 Task: Zoom out the location "Memphis, Tennessee, United States" two times.
Action: Mouse moved to (375, 125)
Screenshot: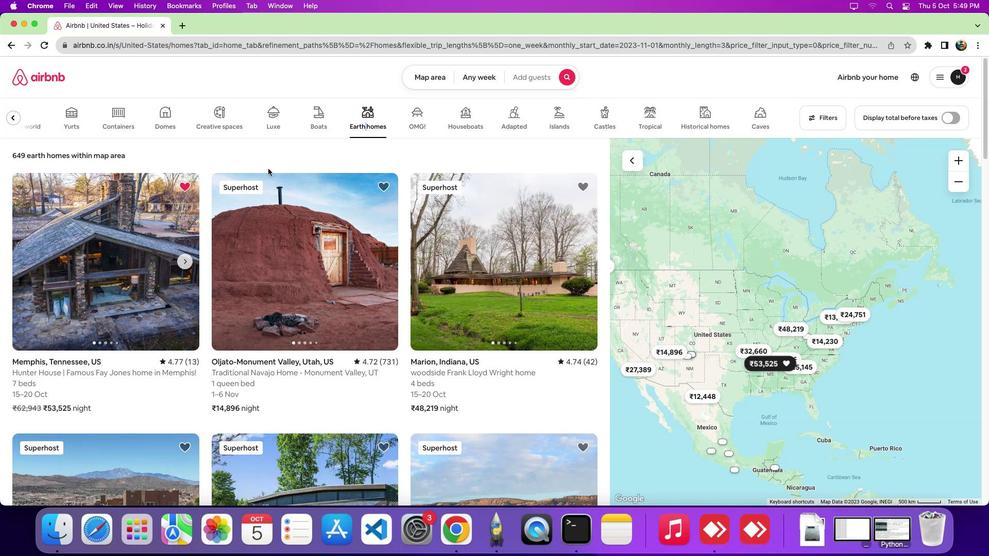
Action: Mouse pressed left at (375, 125)
Screenshot: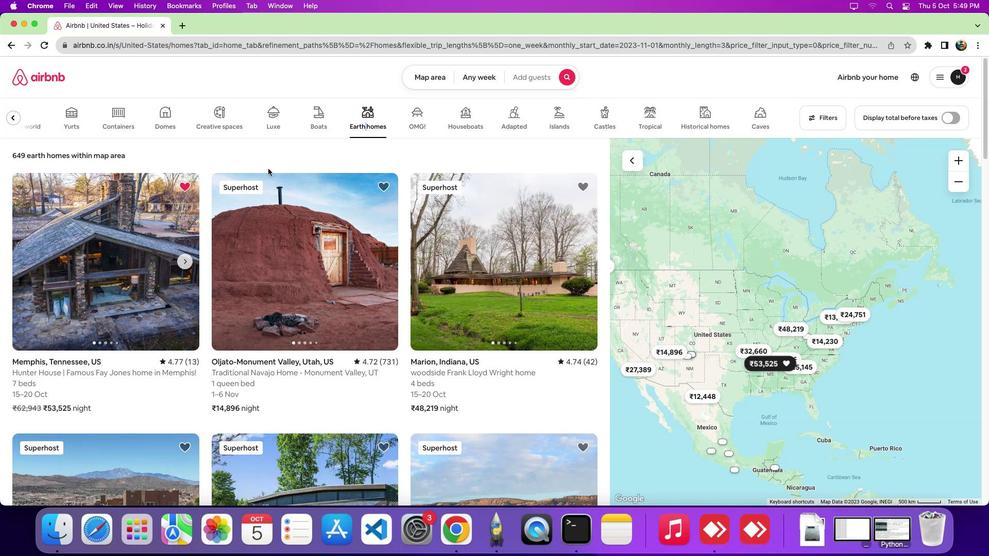 
Action: Mouse moved to (105, 261)
Screenshot: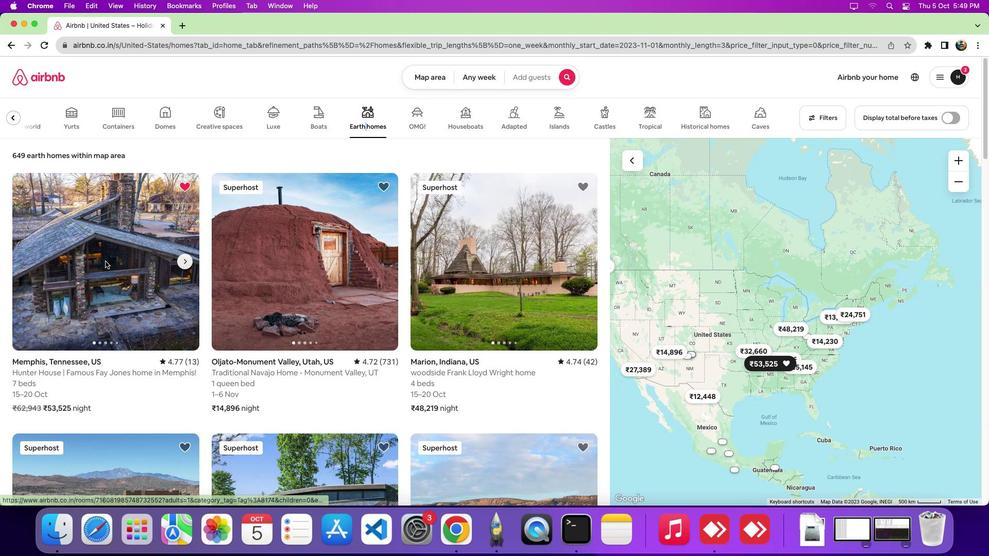 
Action: Mouse pressed left at (105, 261)
Screenshot: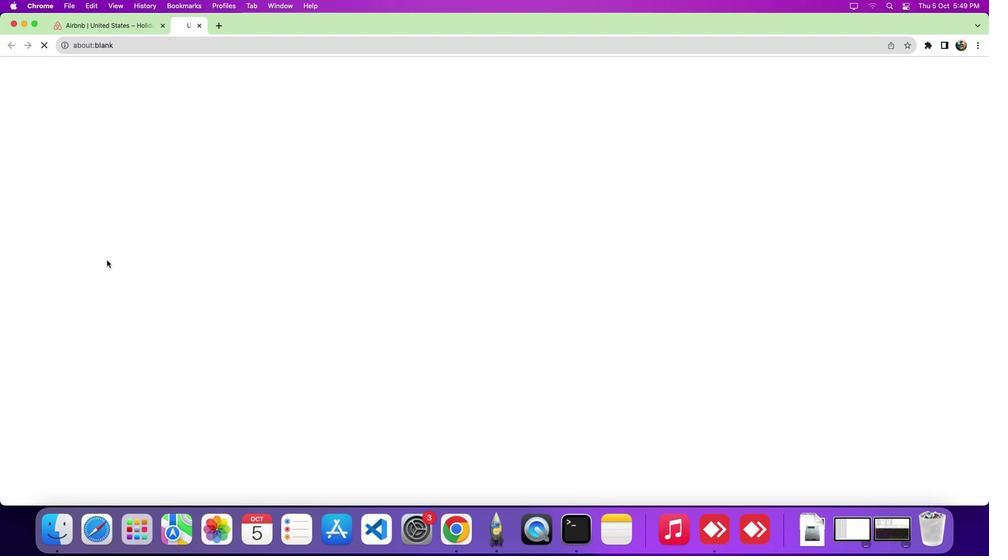 
Action: Mouse moved to (550, 345)
Screenshot: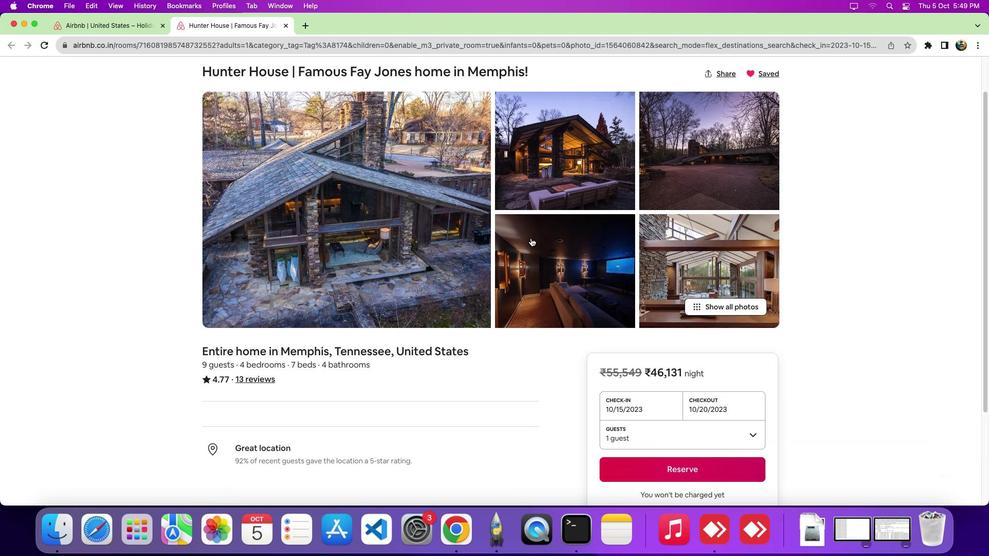 
Action: Mouse scrolled (550, 345) with delta (0, 0)
Screenshot: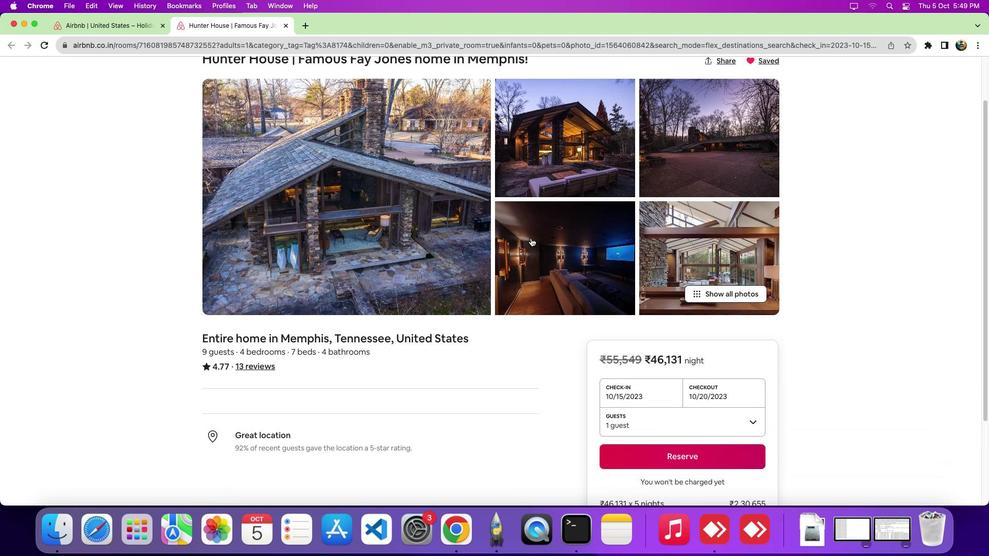 
Action: Mouse scrolled (550, 345) with delta (0, -1)
Screenshot: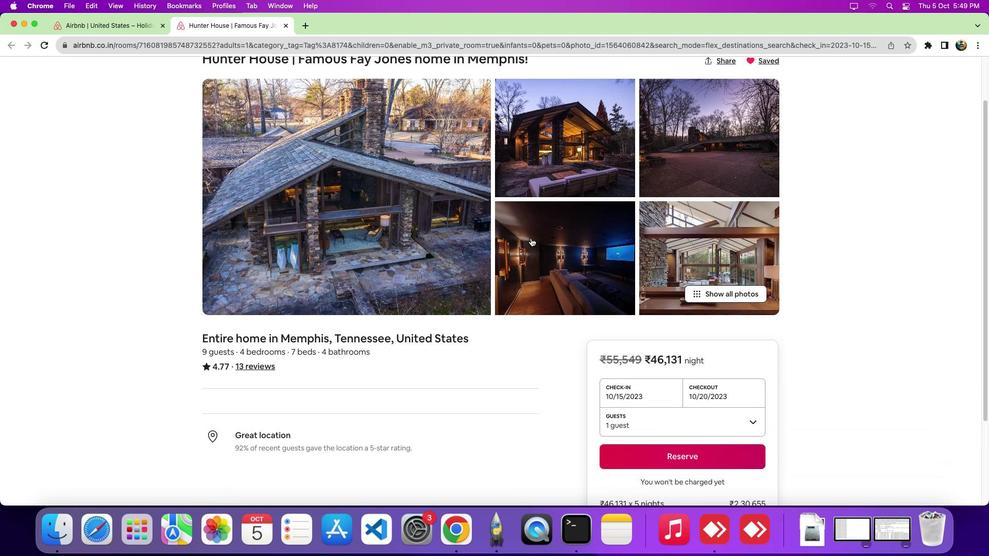 
Action: Mouse scrolled (550, 345) with delta (0, -4)
Screenshot: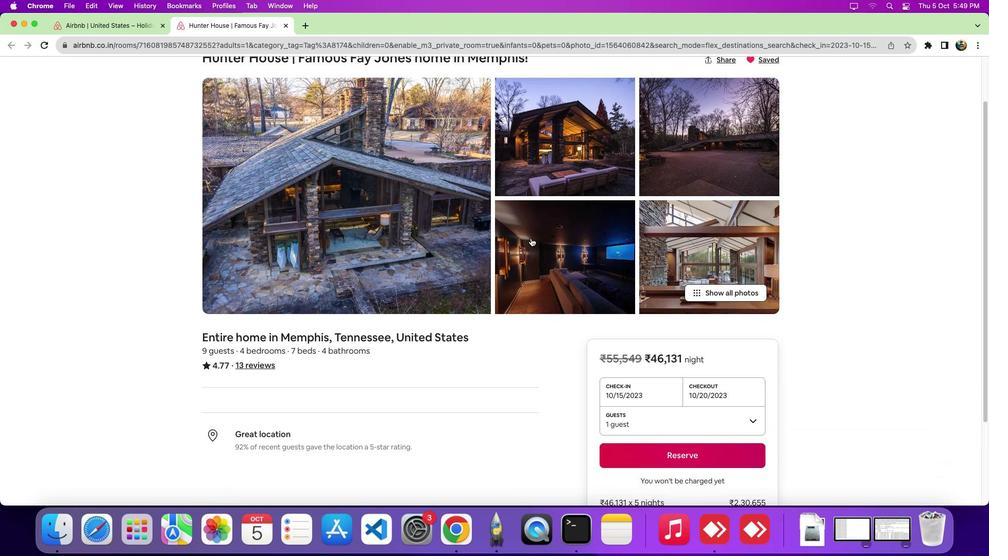 
Action: Mouse scrolled (550, 345) with delta (0, -7)
Screenshot: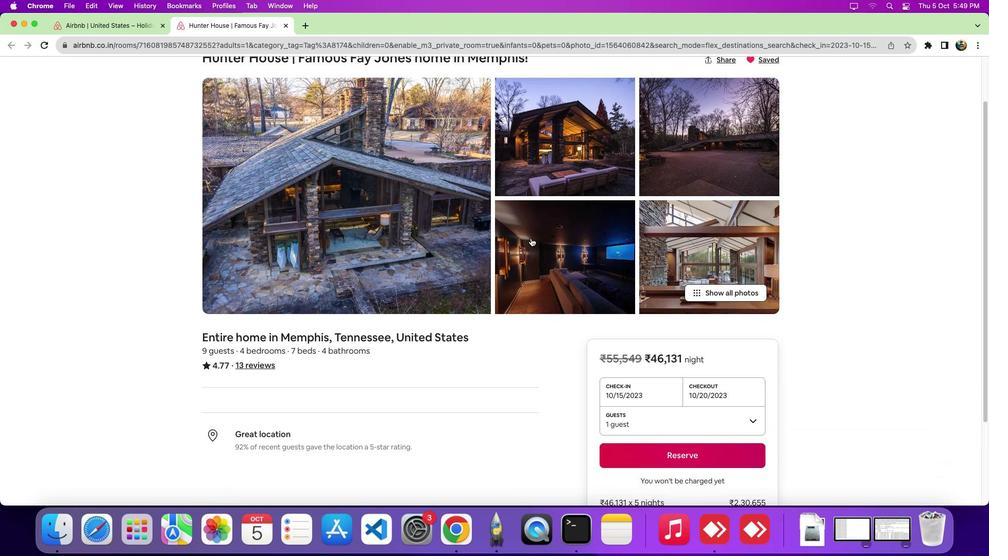 
Action: Mouse scrolled (550, 345) with delta (0, -7)
Screenshot: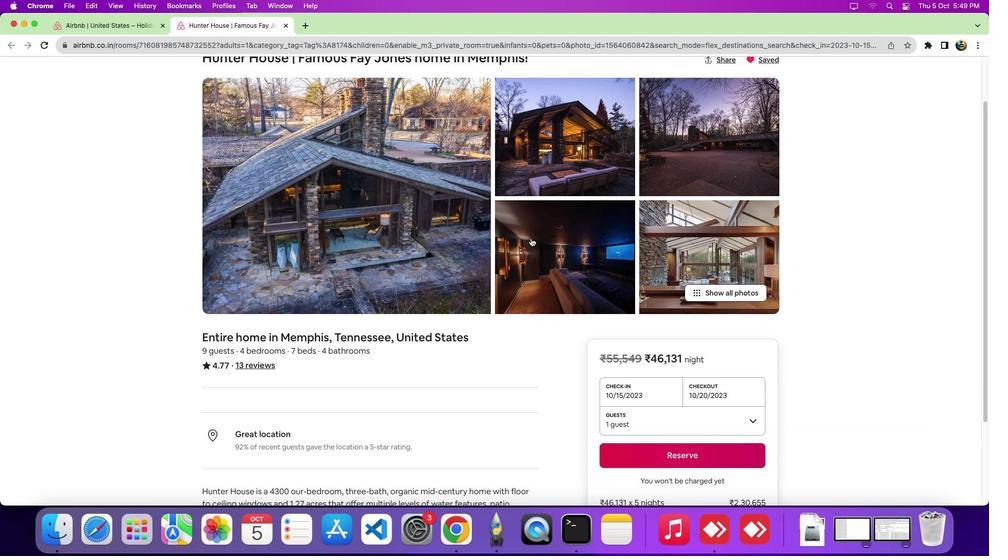 
Action: Mouse moved to (550, 339)
Screenshot: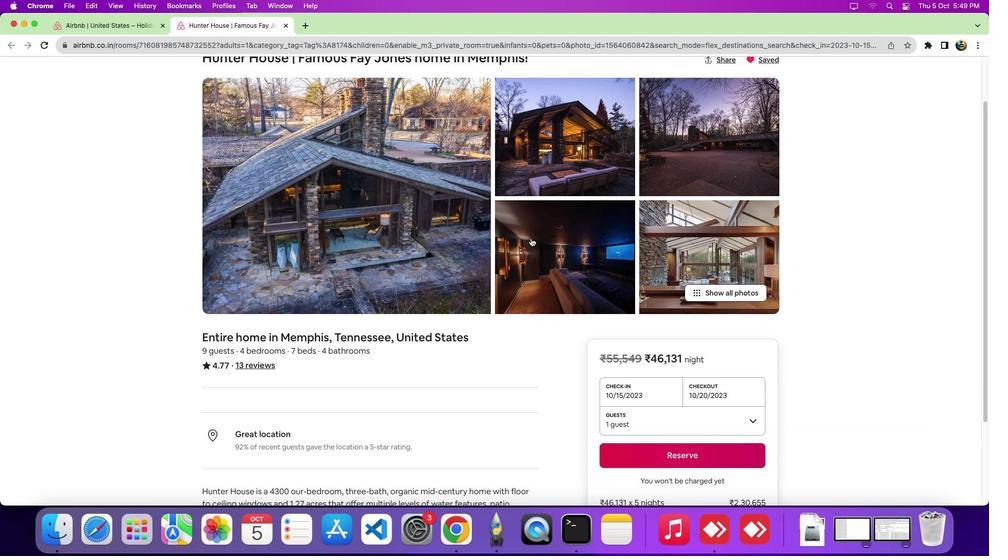 
Action: Mouse scrolled (550, 339) with delta (0, -8)
Screenshot: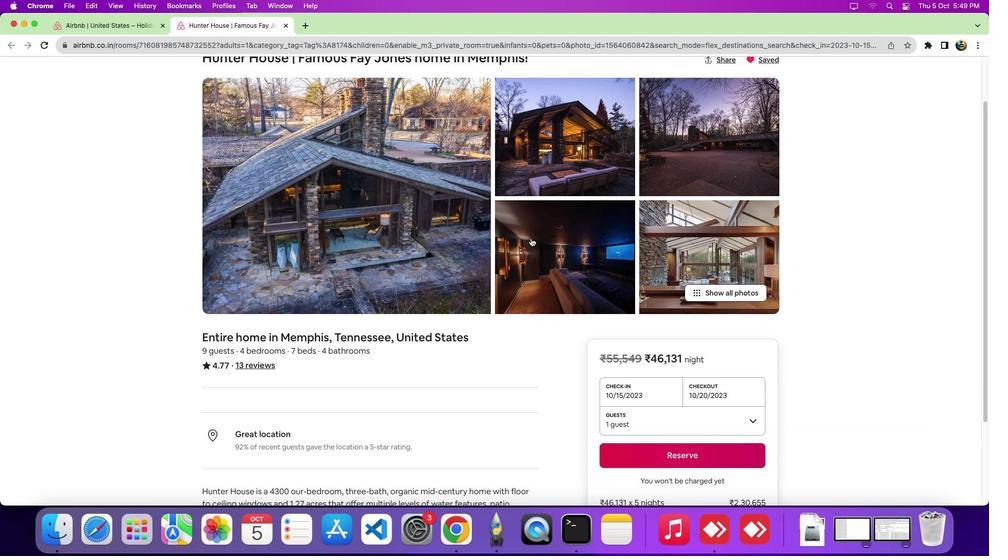 
Action: Mouse moved to (530, 238)
Screenshot: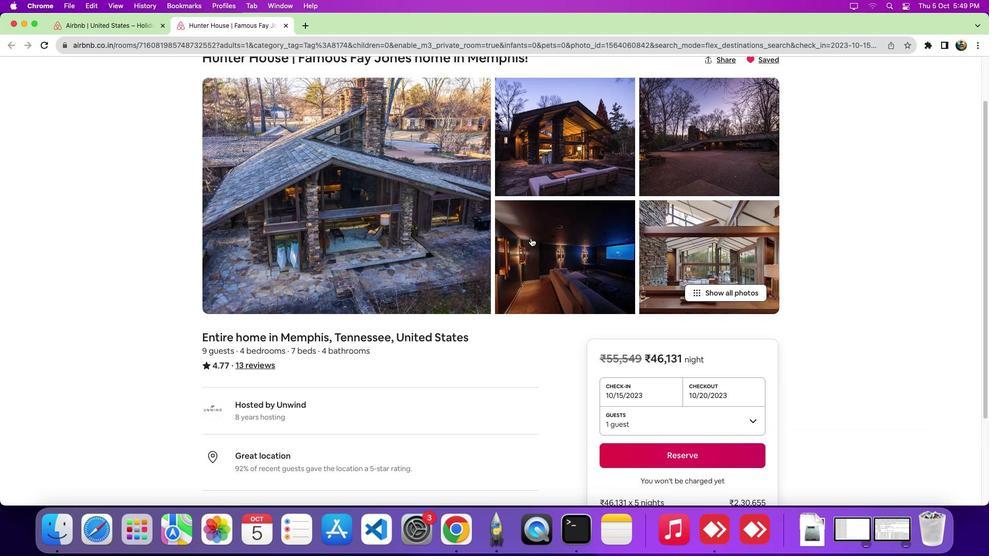 
Action: Mouse scrolled (530, 238) with delta (0, 0)
Screenshot: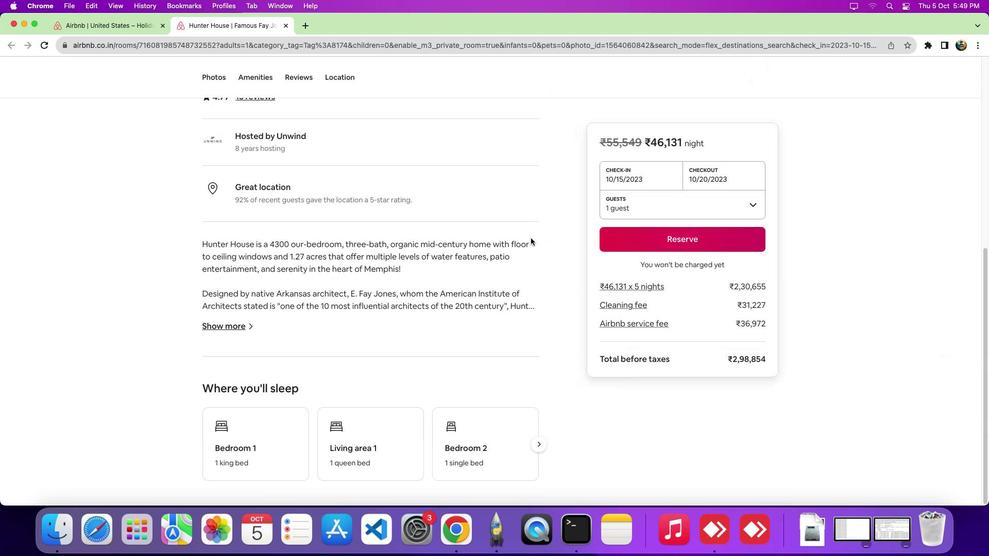 
Action: Mouse scrolled (530, 238) with delta (0, -1)
Screenshot: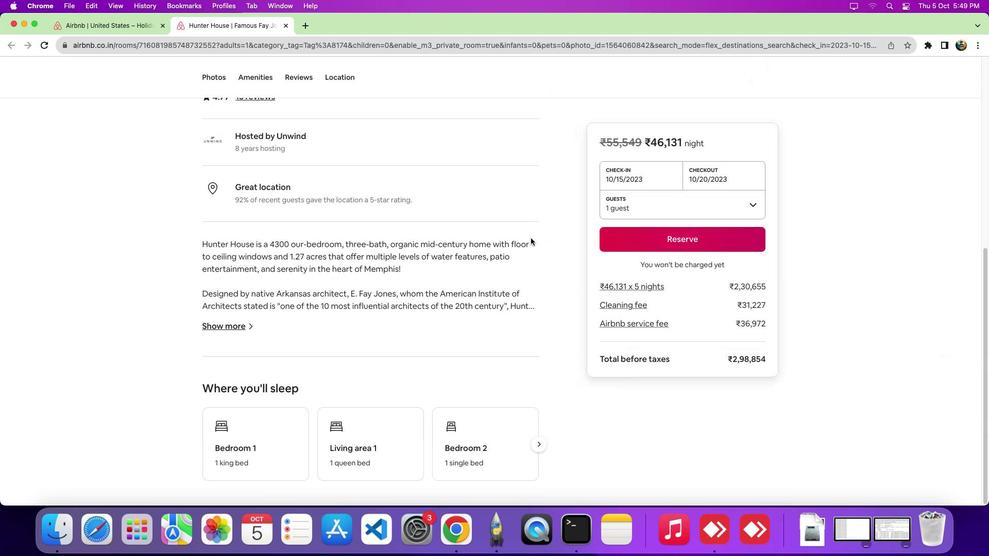 
Action: Mouse scrolled (530, 238) with delta (0, -5)
Screenshot: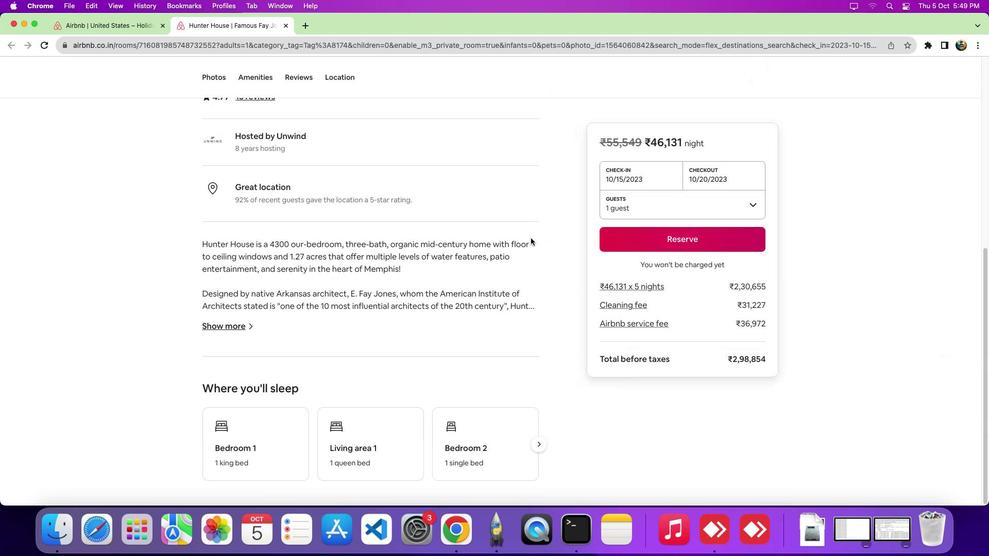 
Action: Mouse scrolled (530, 238) with delta (0, -7)
Screenshot: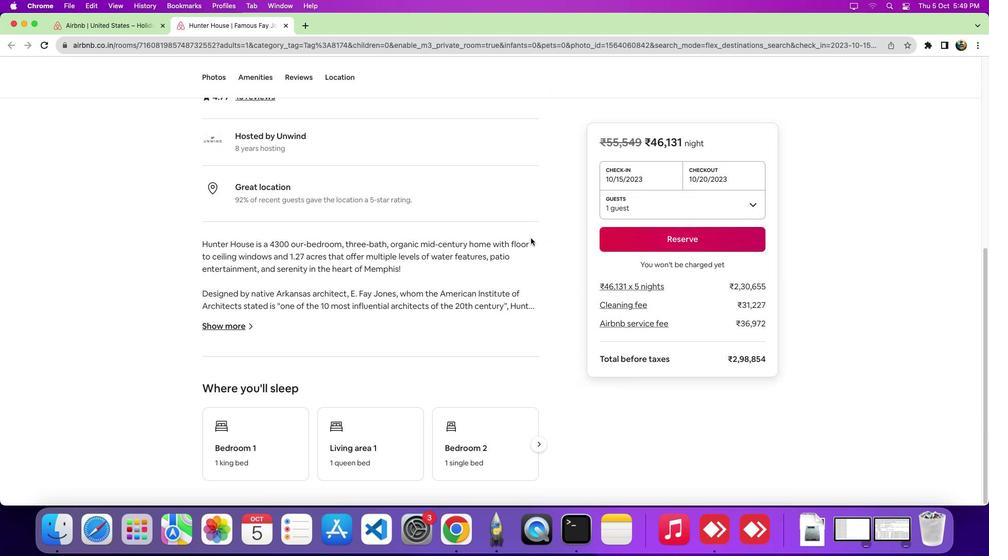 
Action: Mouse scrolled (530, 238) with delta (0, -8)
Screenshot: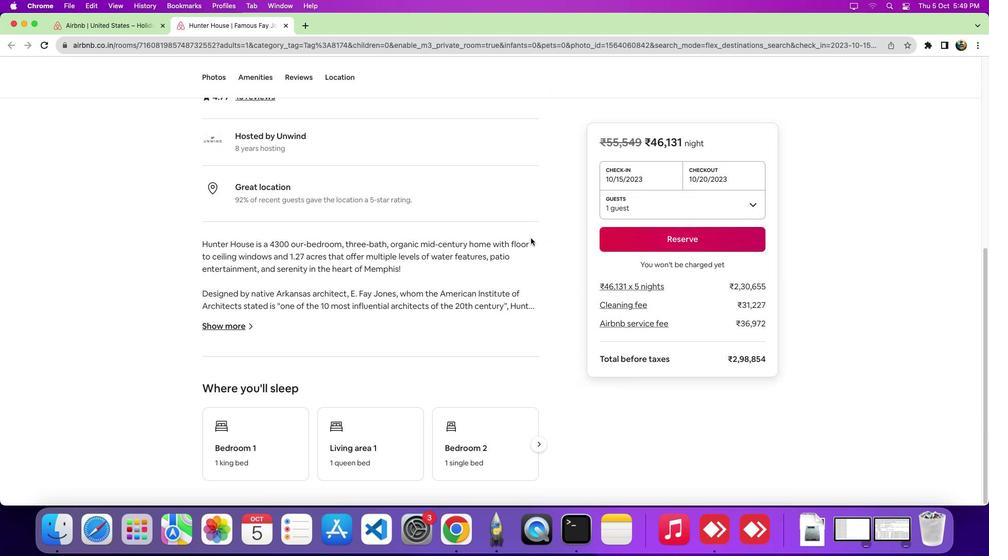 
Action: Mouse scrolled (530, 238) with delta (0, -8)
Screenshot: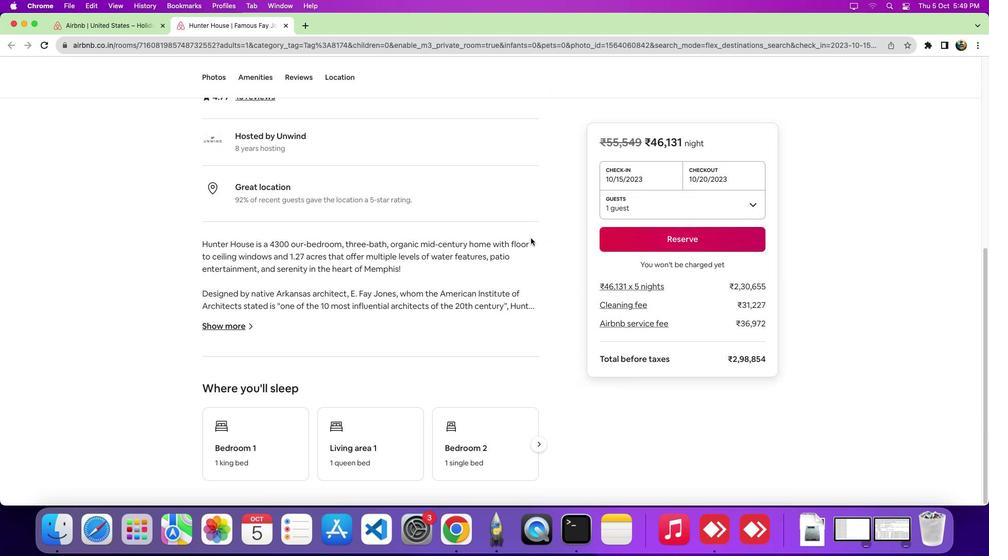 
Action: Mouse scrolled (530, 238) with delta (0, -9)
Screenshot: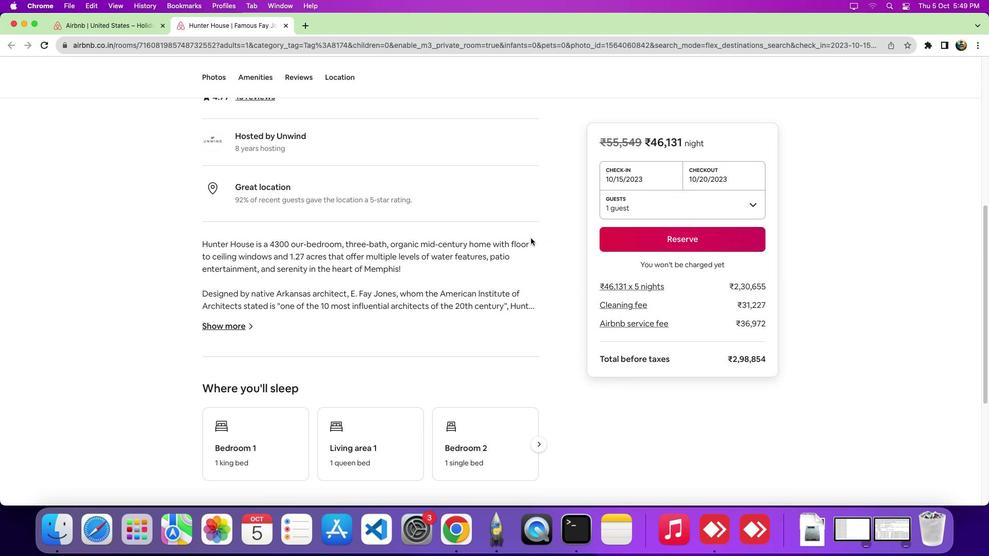
Action: Mouse scrolled (530, 238) with delta (0, 0)
Screenshot: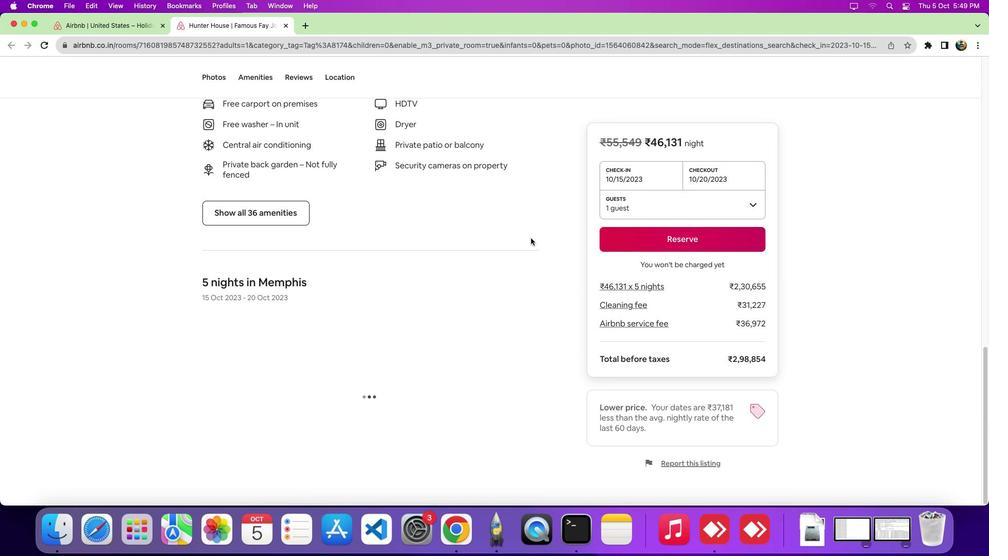 
Action: Mouse scrolled (530, 238) with delta (0, -1)
Screenshot: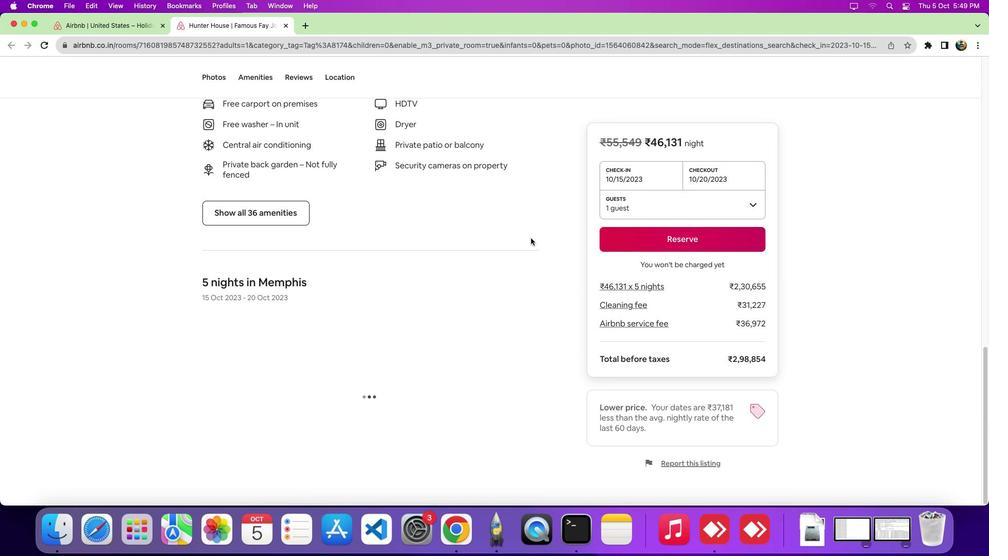 
Action: Mouse scrolled (530, 238) with delta (0, -5)
Screenshot: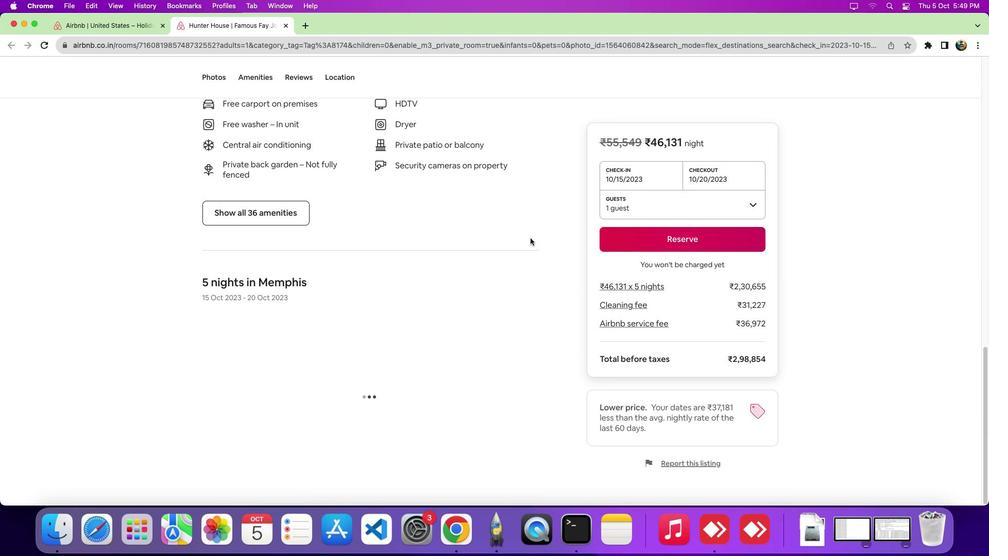 
Action: Mouse scrolled (530, 238) with delta (0, -7)
Screenshot: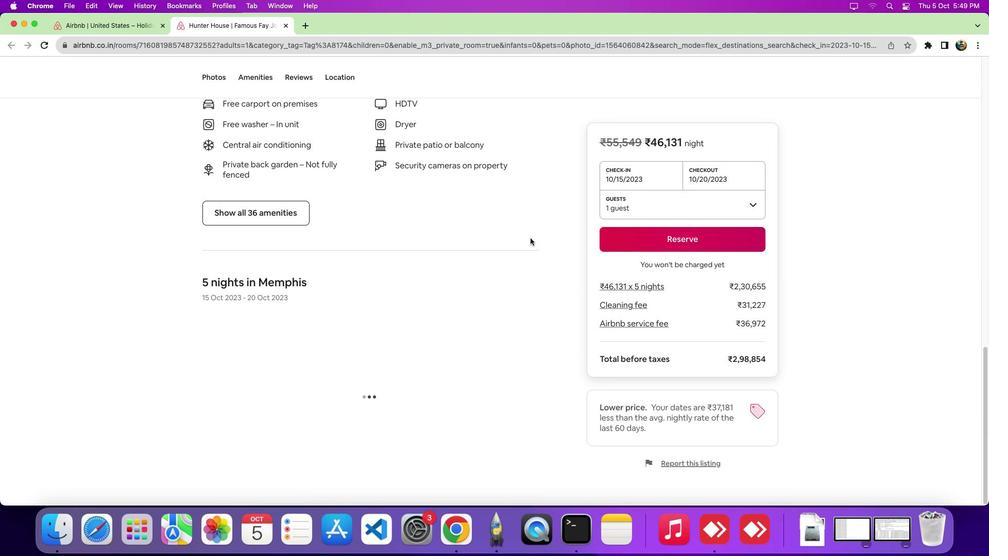 
Action: Mouse scrolled (530, 238) with delta (0, -7)
Screenshot: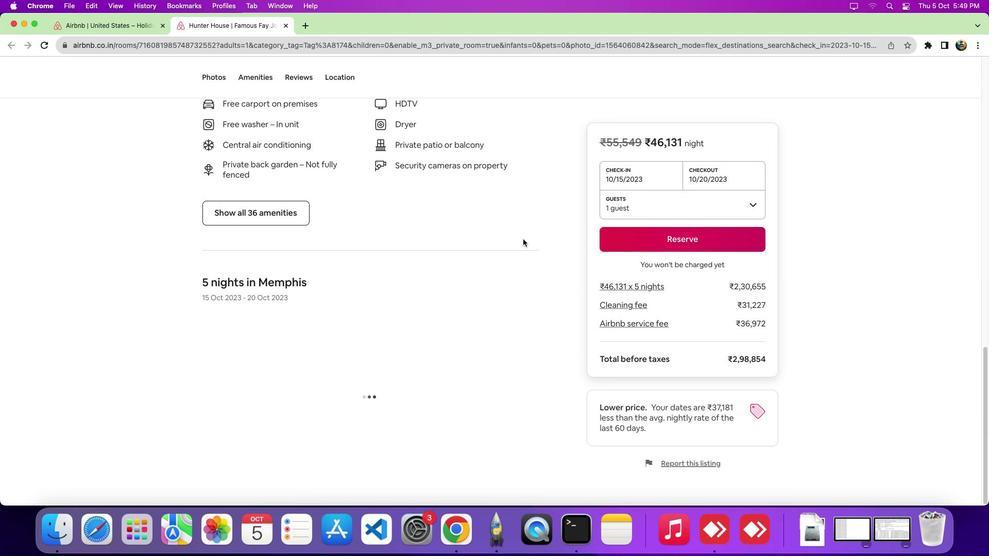 
Action: Mouse moved to (344, 74)
Screenshot: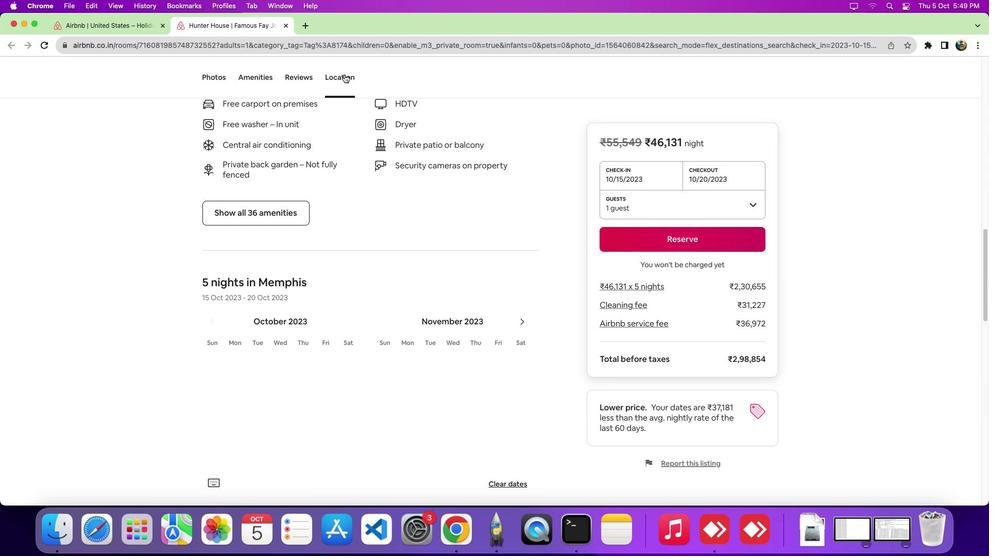 
Action: Mouse pressed left at (344, 74)
Screenshot: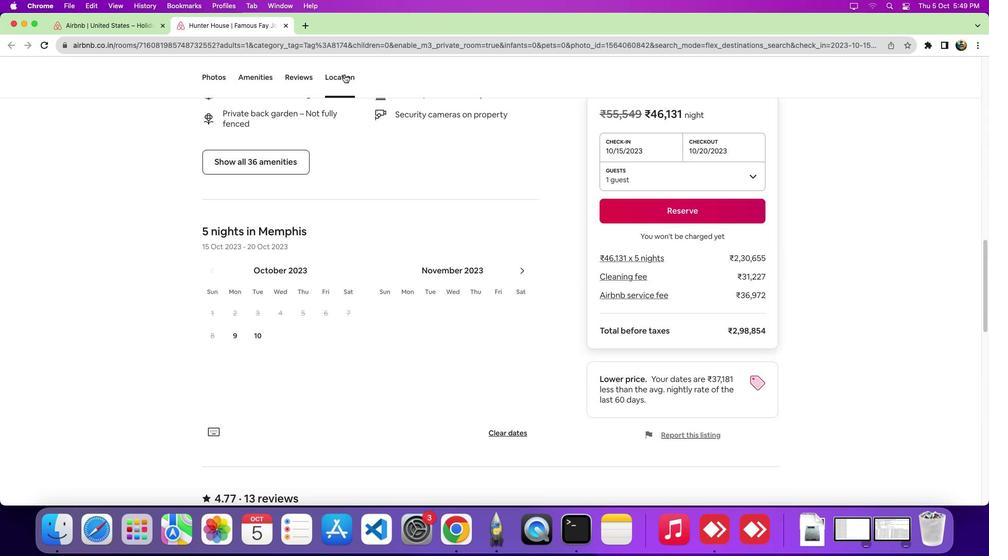 
Action: Mouse moved to (759, 301)
Screenshot: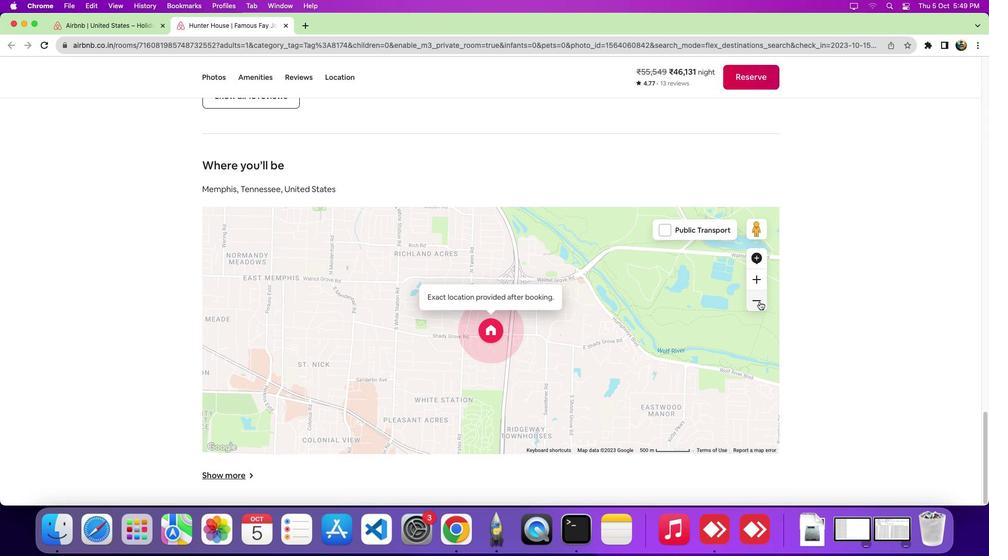 
Action: Mouse pressed left at (759, 301)
Screenshot: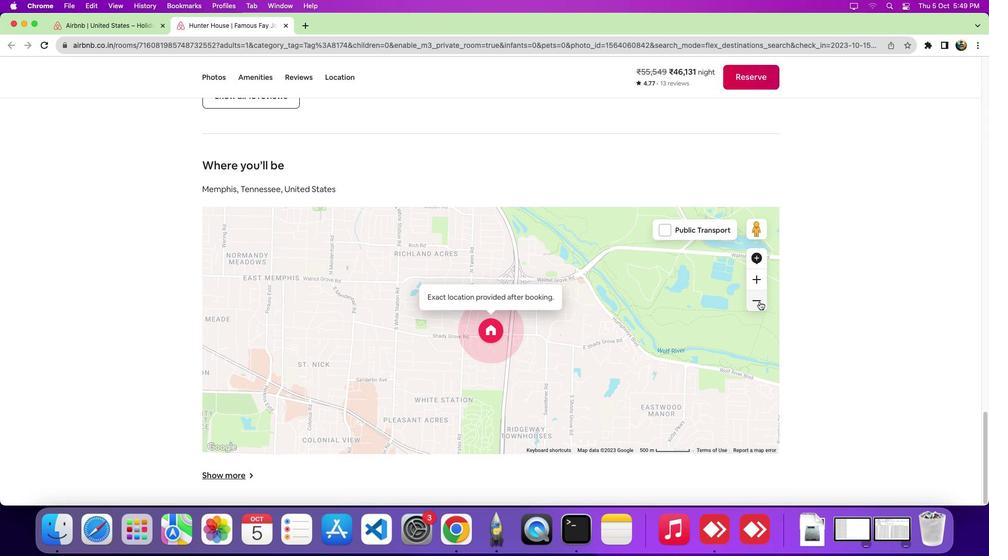
Action: Mouse pressed left at (759, 301)
Screenshot: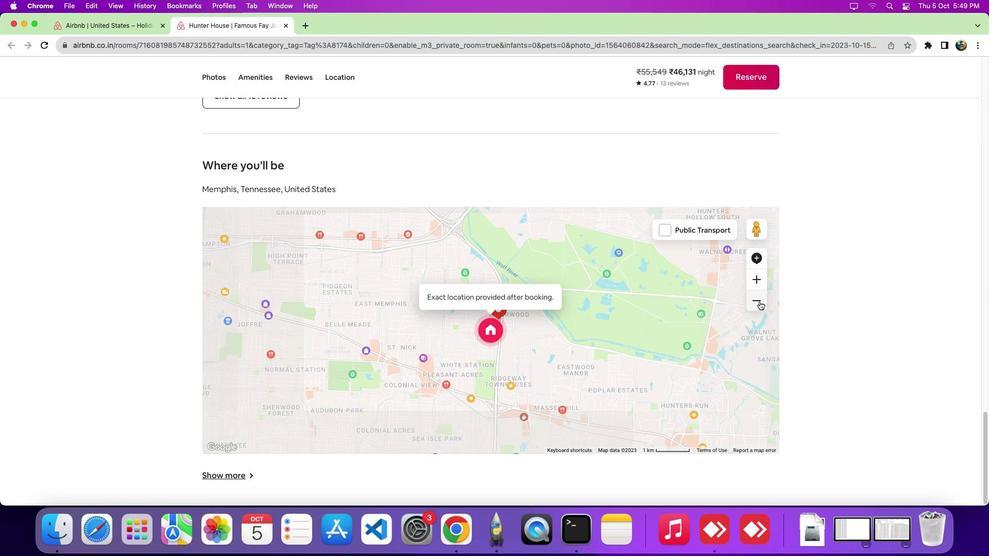 
